 Task: Check for job postings on the  page of Microsoft
Action: Mouse moved to (354, 379)
Screenshot: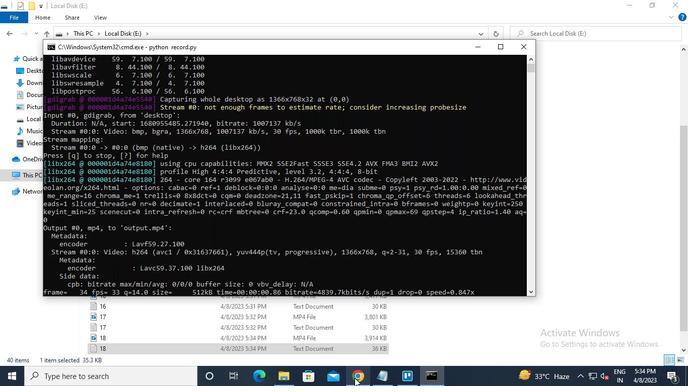 
Action: Mouse pressed left at (354, 379)
Screenshot: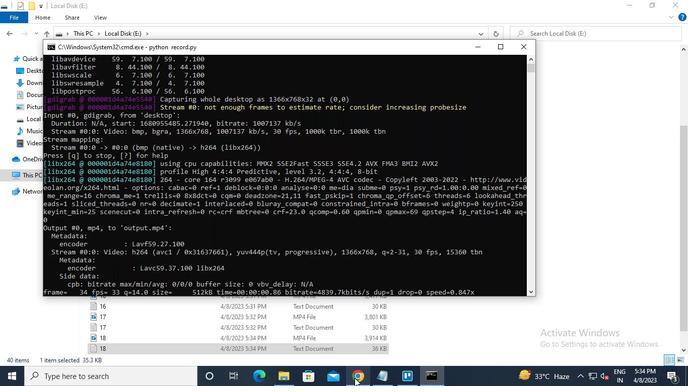 
Action: Mouse moved to (177, 62)
Screenshot: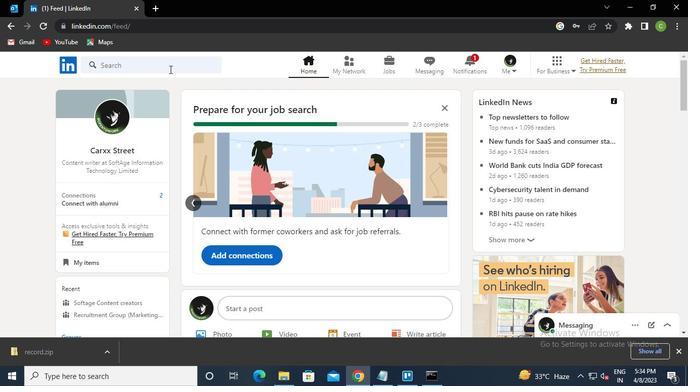 
Action: Mouse pressed left at (177, 62)
Screenshot: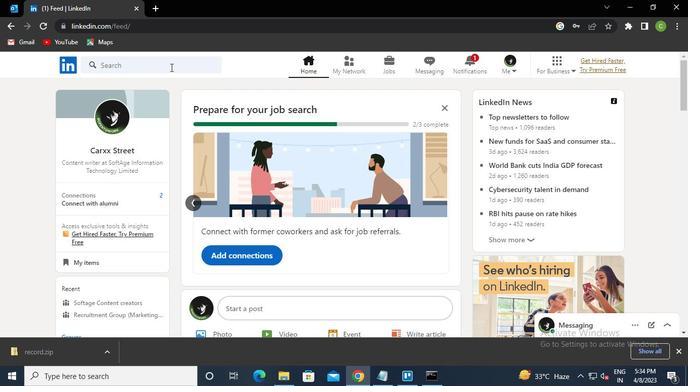 
Action: Keyboard Key.caps_lock
Screenshot: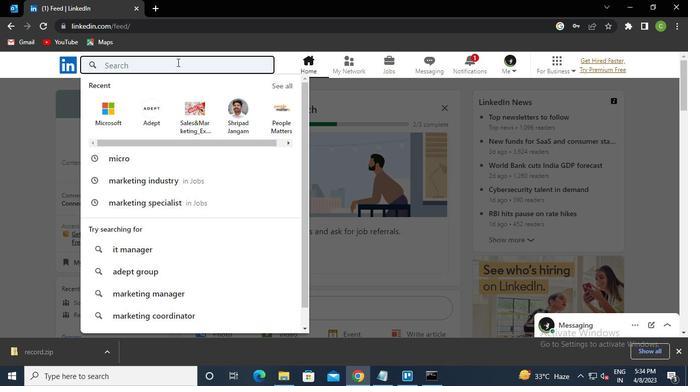 
Action: Keyboard m
Screenshot: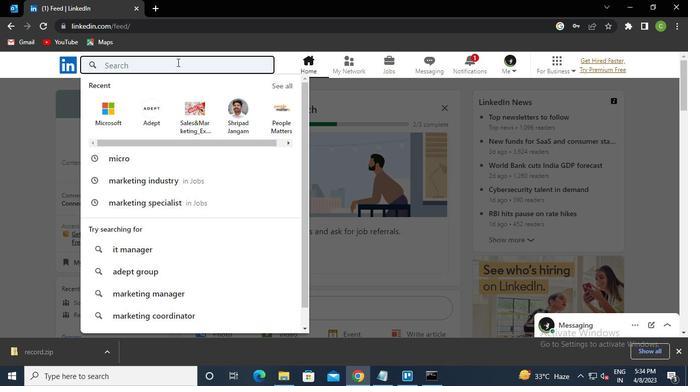 
Action: Keyboard Key.caps_lock
Screenshot: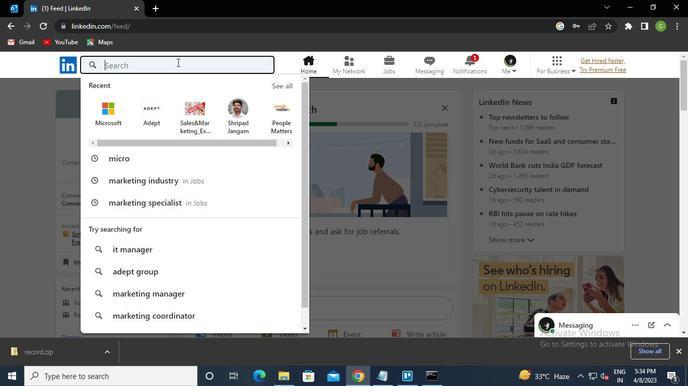 
Action: Keyboard i
Screenshot: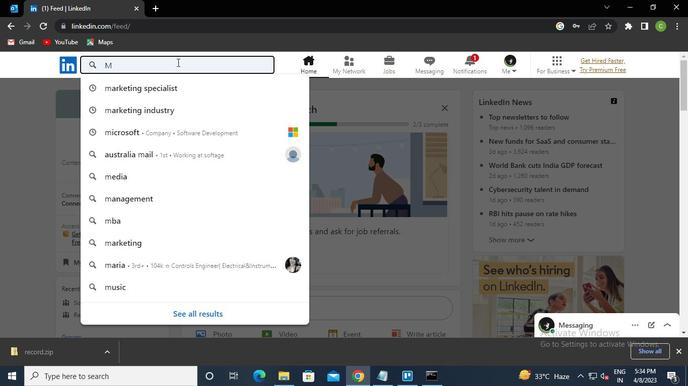 
Action: Keyboard c
Screenshot: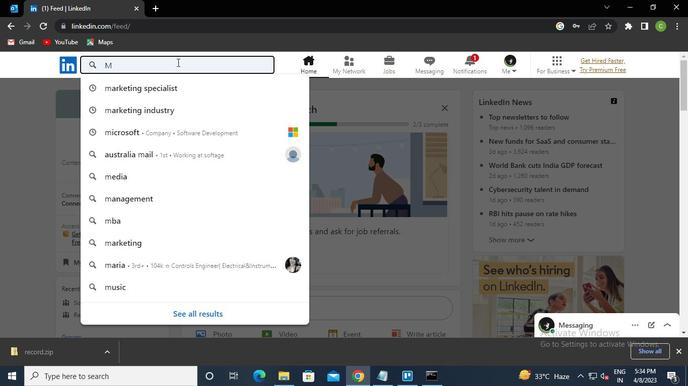 
Action: Keyboard r
Screenshot: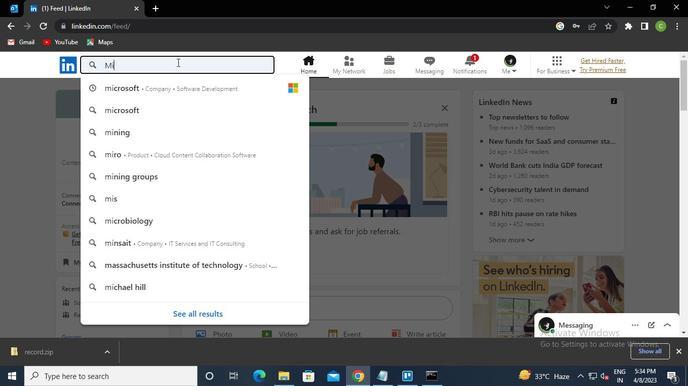 
Action: Keyboard o
Screenshot: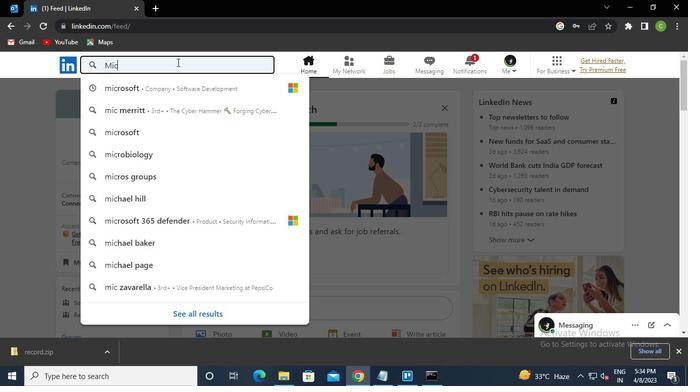 
Action: Keyboard Key.down
Screenshot: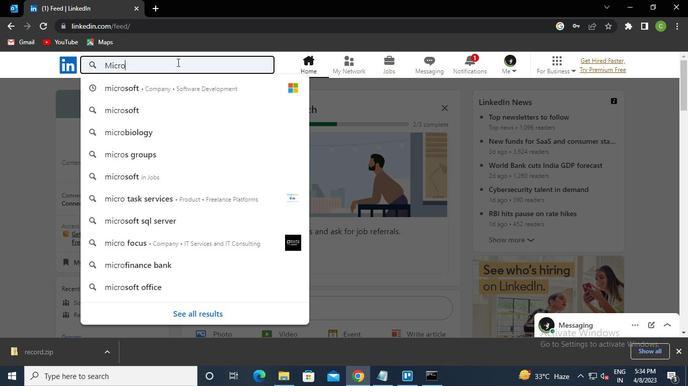 
Action: Keyboard Key.enter
Screenshot: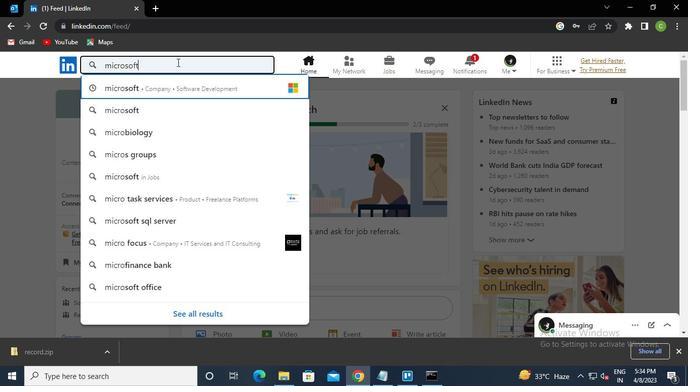 
Action: Mouse moved to (351, 157)
Screenshot: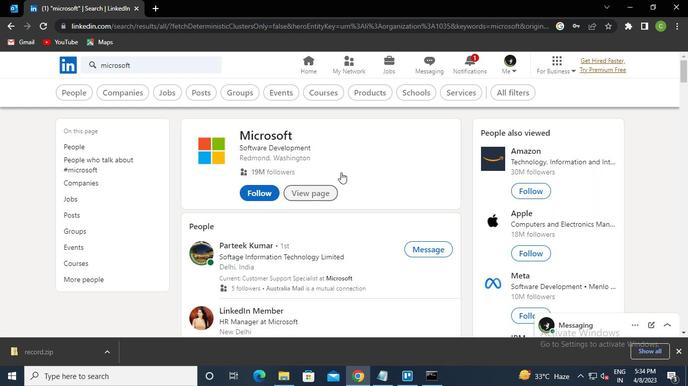 
Action: Mouse pressed left at (351, 157)
Screenshot: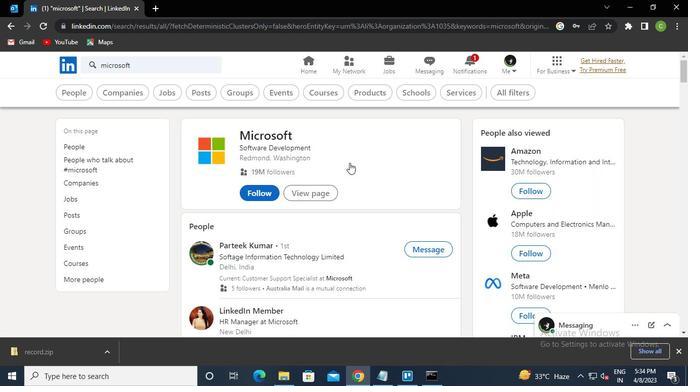 
Action: Mouse moved to (187, 276)
Screenshot: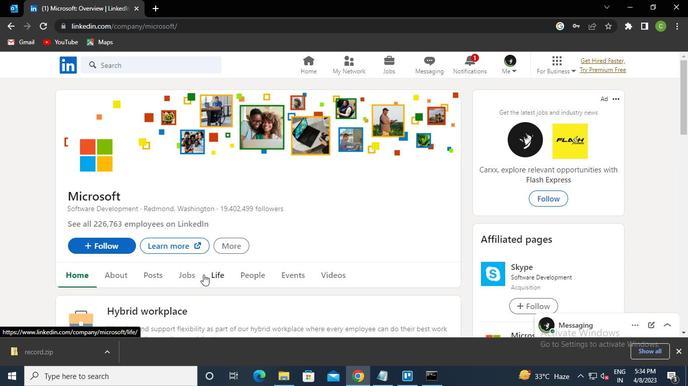 
Action: Mouse pressed left at (187, 276)
Screenshot: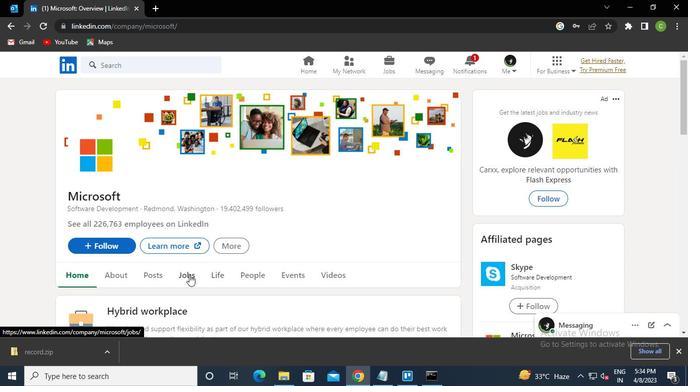 
Action: Mouse moved to (269, 291)
Screenshot: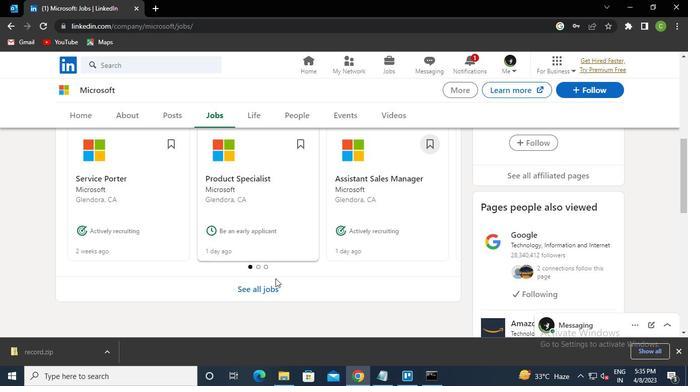 
Action: Mouse pressed left at (269, 291)
Screenshot: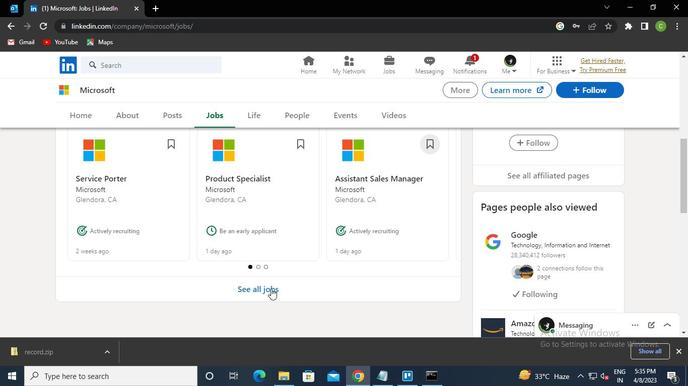 
Action: Mouse moved to (432, 377)
Screenshot: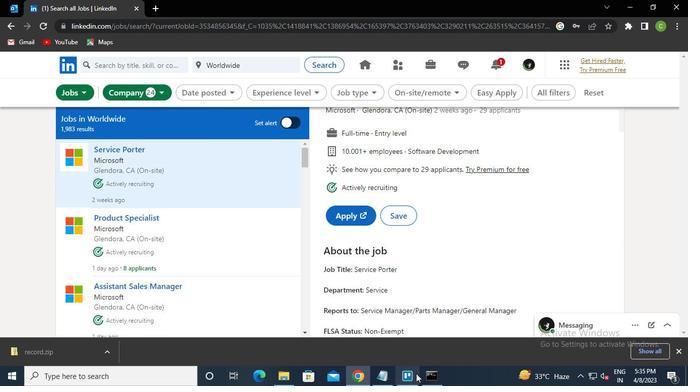 
Action: Mouse pressed left at (432, 377)
Screenshot: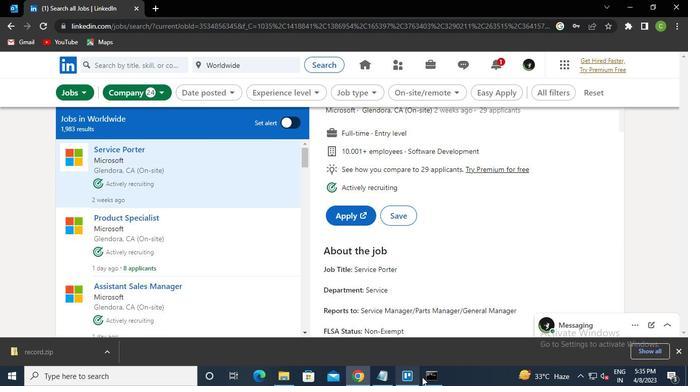 
Action: Mouse moved to (523, 49)
Screenshot: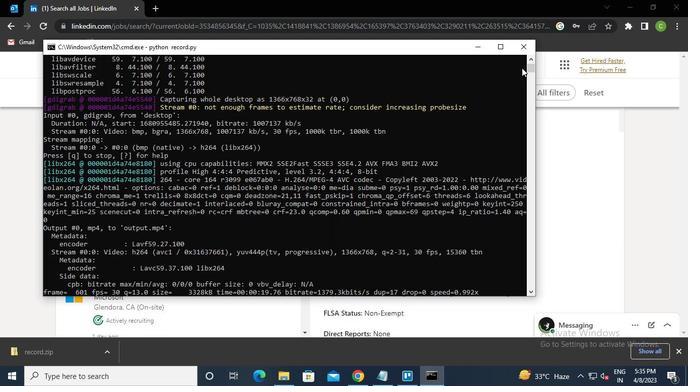 
Action: Mouse pressed left at (523, 49)
Screenshot: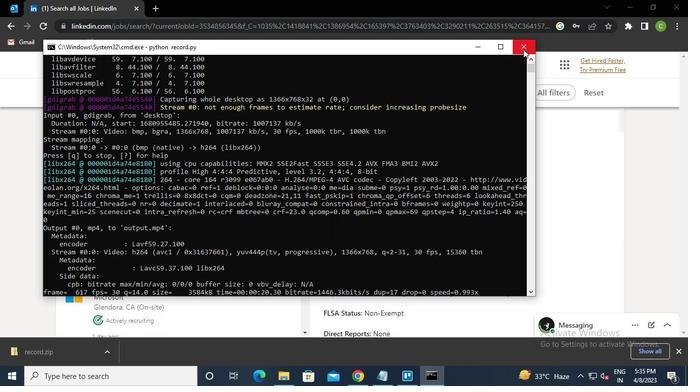 
Action: Mouse moved to (523, 51)
Screenshot: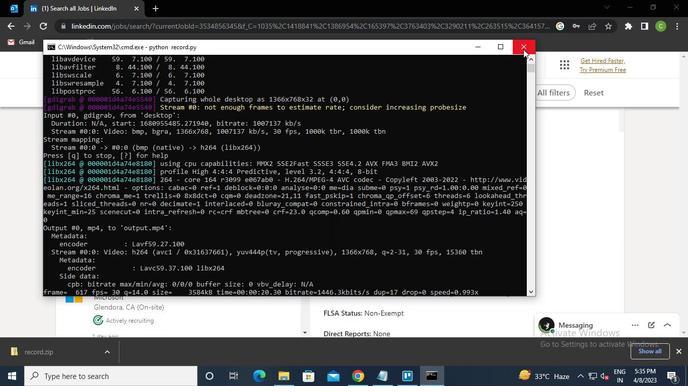 
